 Task: Add Description DS0052 to Card Card0052 in Board Board0043 in Workspace Development in Trello
Action: Mouse moved to (477, 20)
Screenshot: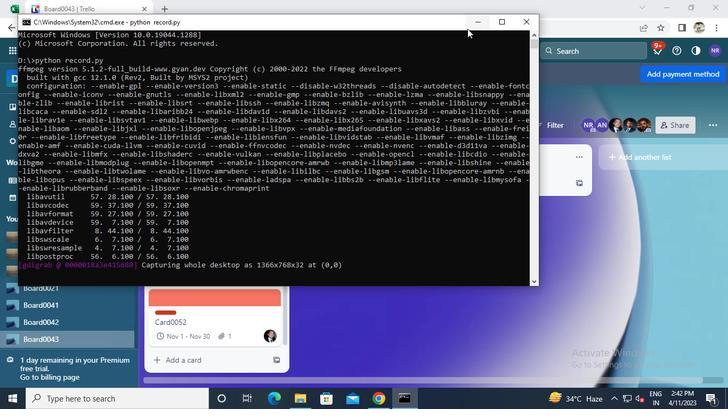 
Action: Mouse pressed left at (477, 20)
Screenshot: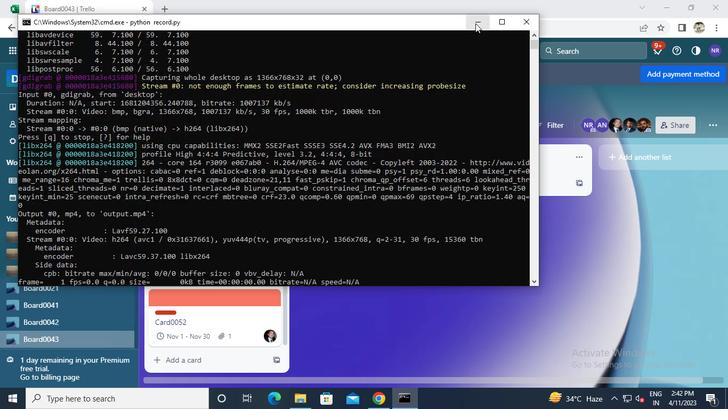 
Action: Mouse moved to (220, 321)
Screenshot: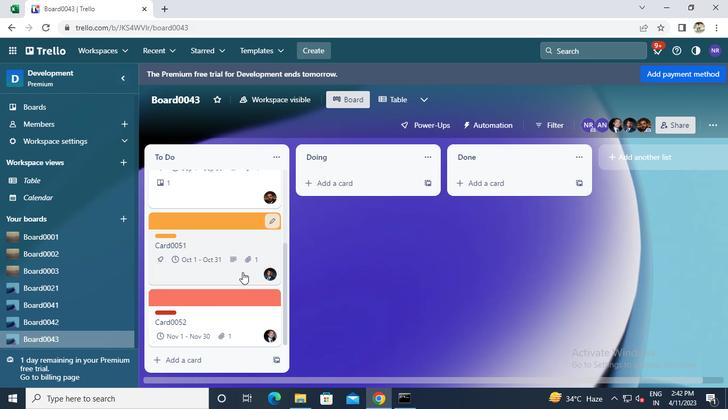 
Action: Mouse pressed left at (220, 321)
Screenshot: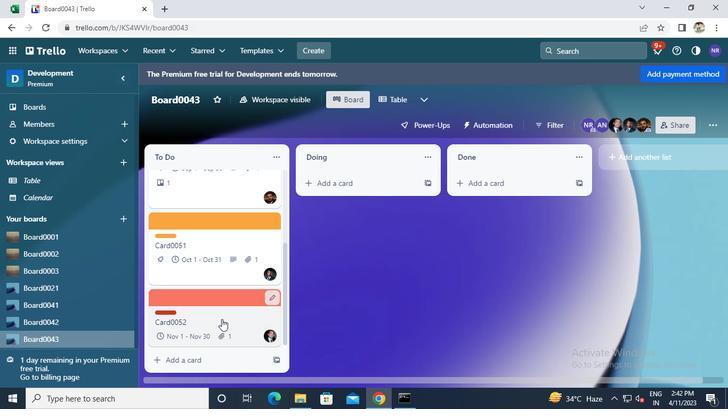 
Action: Mouse moved to (229, 304)
Screenshot: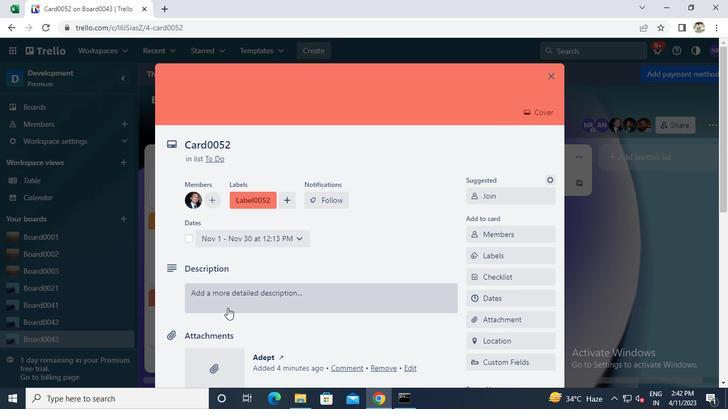 
Action: Mouse pressed left at (229, 304)
Screenshot: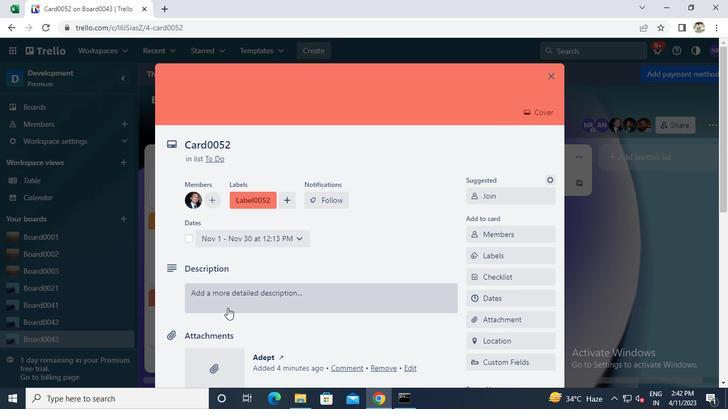 
Action: Keyboard d
Screenshot: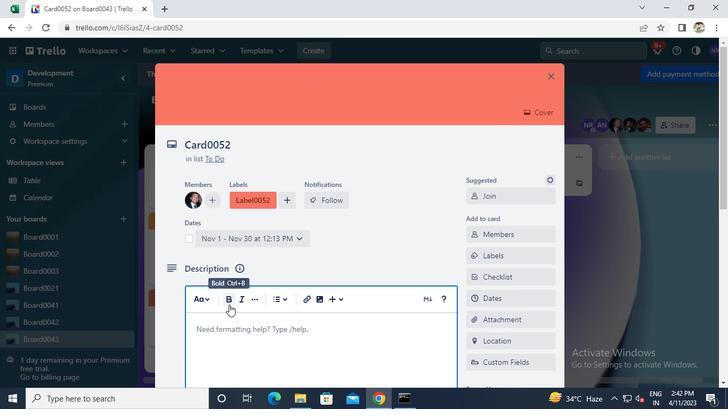 
Action: Keyboard s
Screenshot: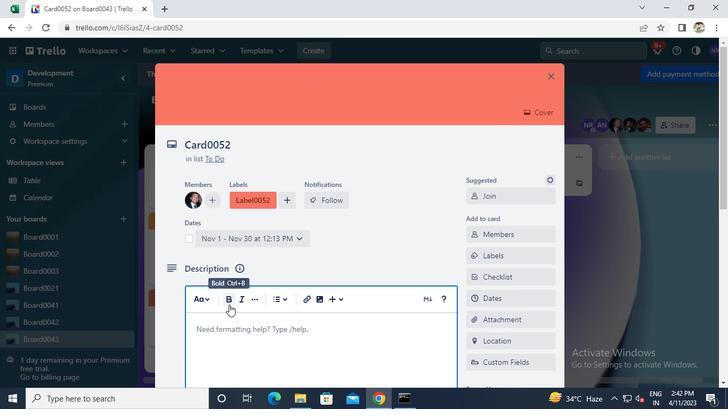 
Action: Keyboard 0
Screenshot: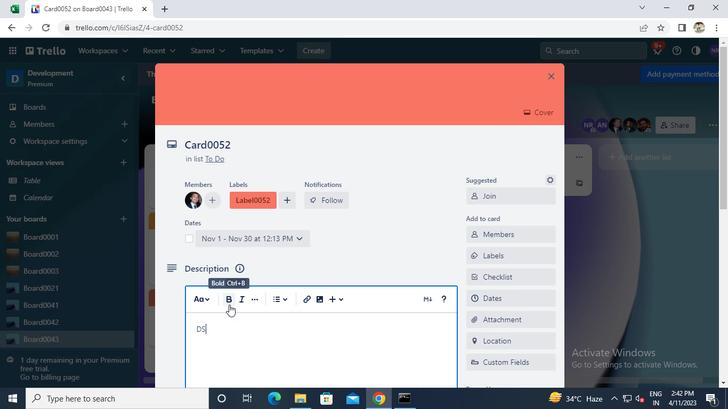 
Action: Keyboard 0
Screenshot: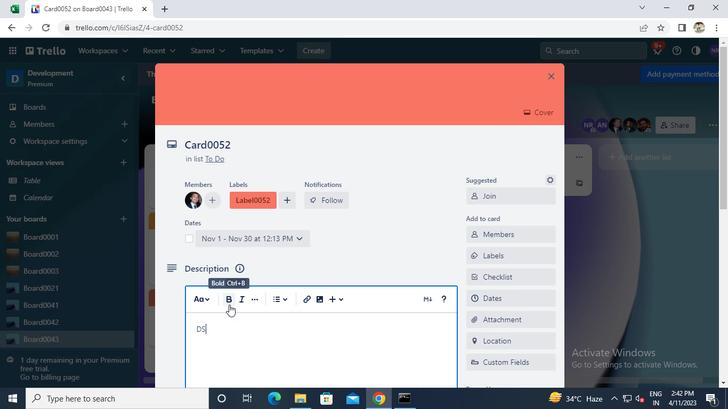 
Action: Keyboard 5
Screenshot: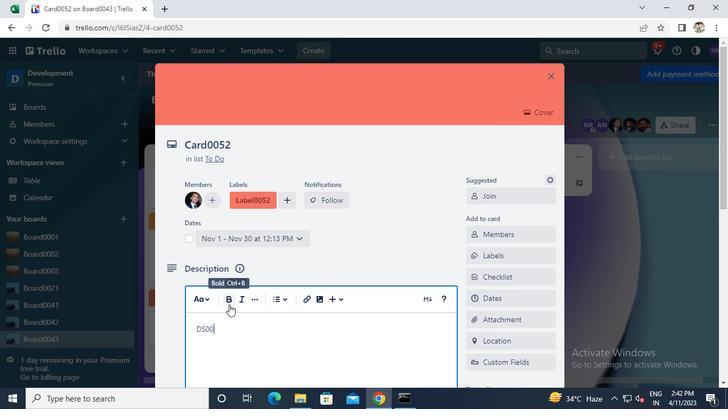 
Action: Keyboard 2
Screenshot: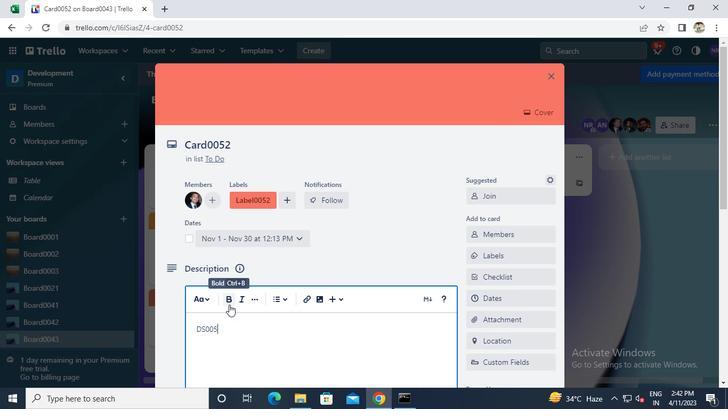 
Action: Mouse moved to (199, 229)
Screenshot: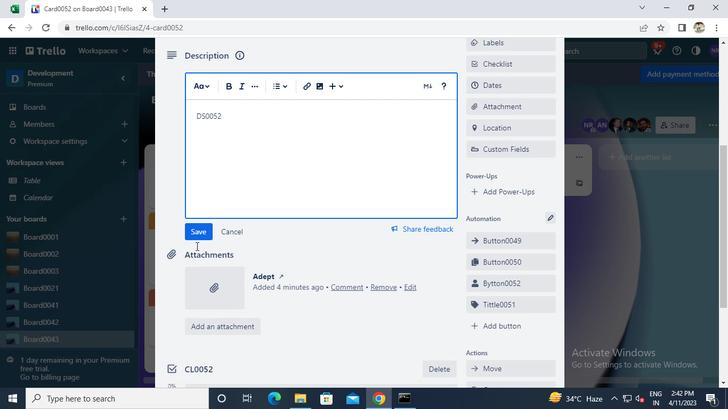 
Action: Mouse pressed left at (199, 229)
Screenshot: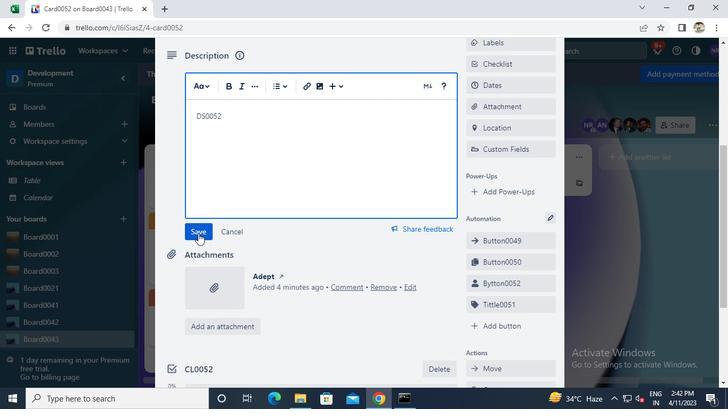 
Action: Mouse moved to (401, 404)
Screenshot: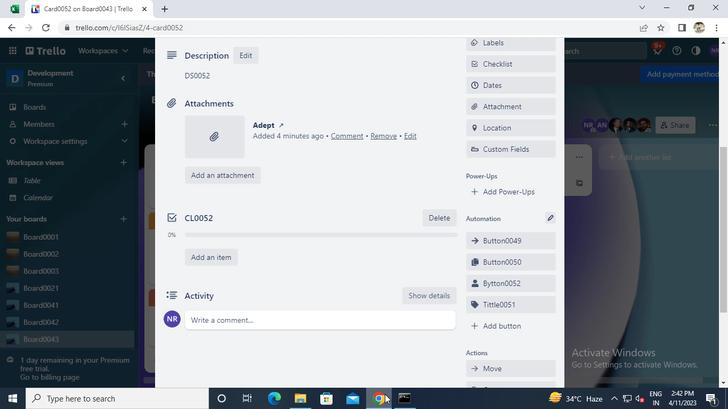 
Action: Mouse pressed left at (401, 404)
Screenshot: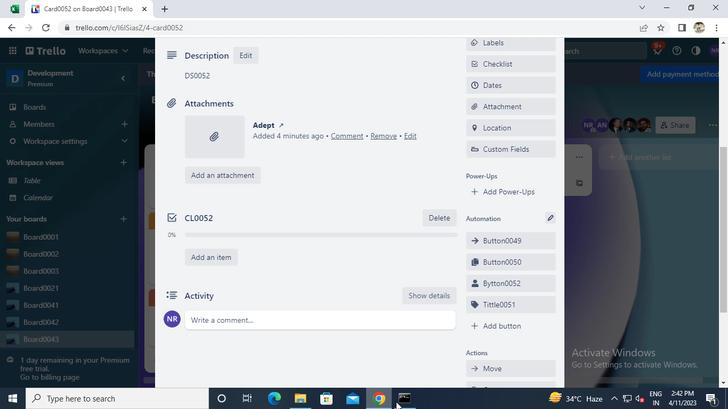 
Action: Mouse moved to (527, 23)
Screenshot: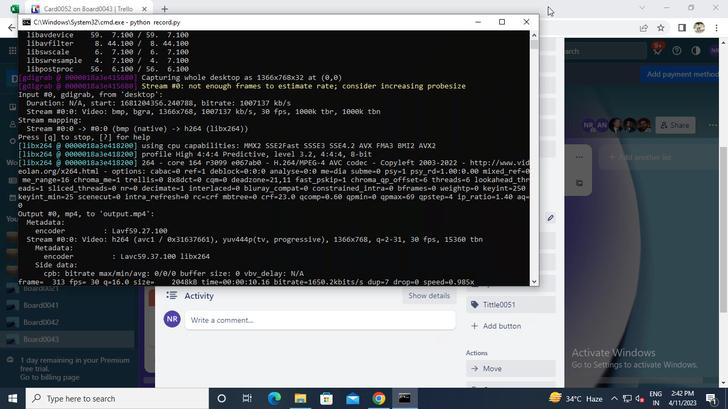 
Action: Mouse pressed left at (527, 23)
Screenshot: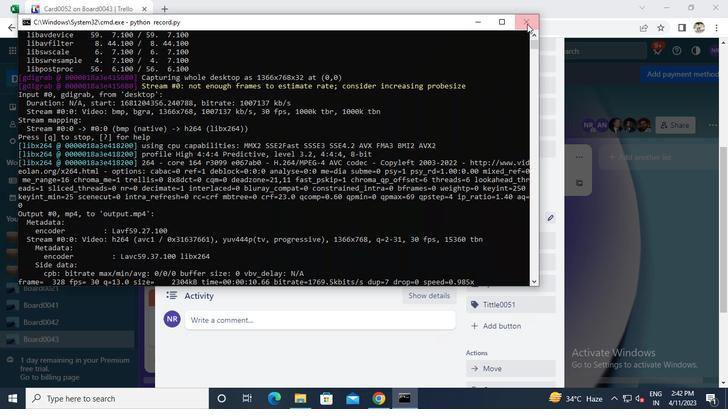 
